 Task: Search for emails modified this week in Outlook.
Action: Mouse moved to (153, 11)
Screenshot: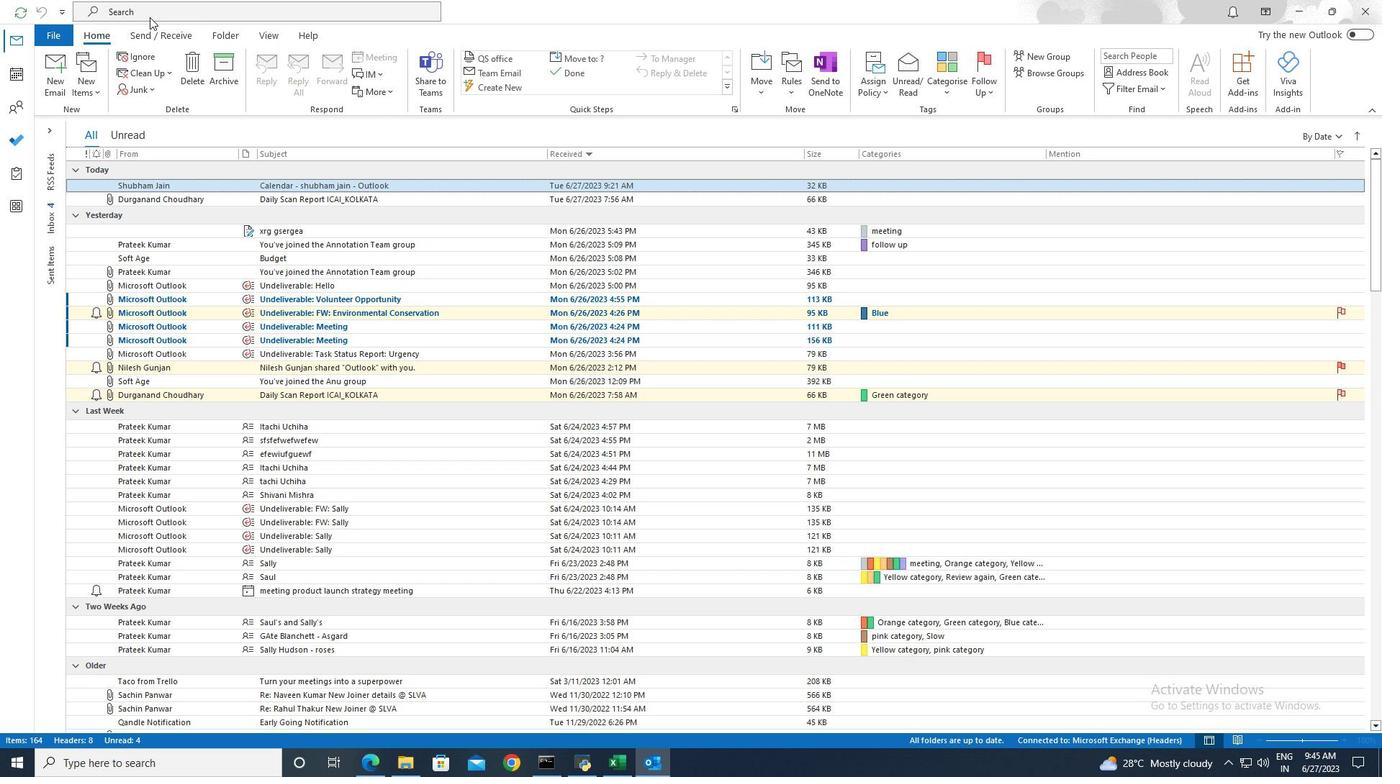 
Action: Mouse pressed left at (153, 11)
Screenshot: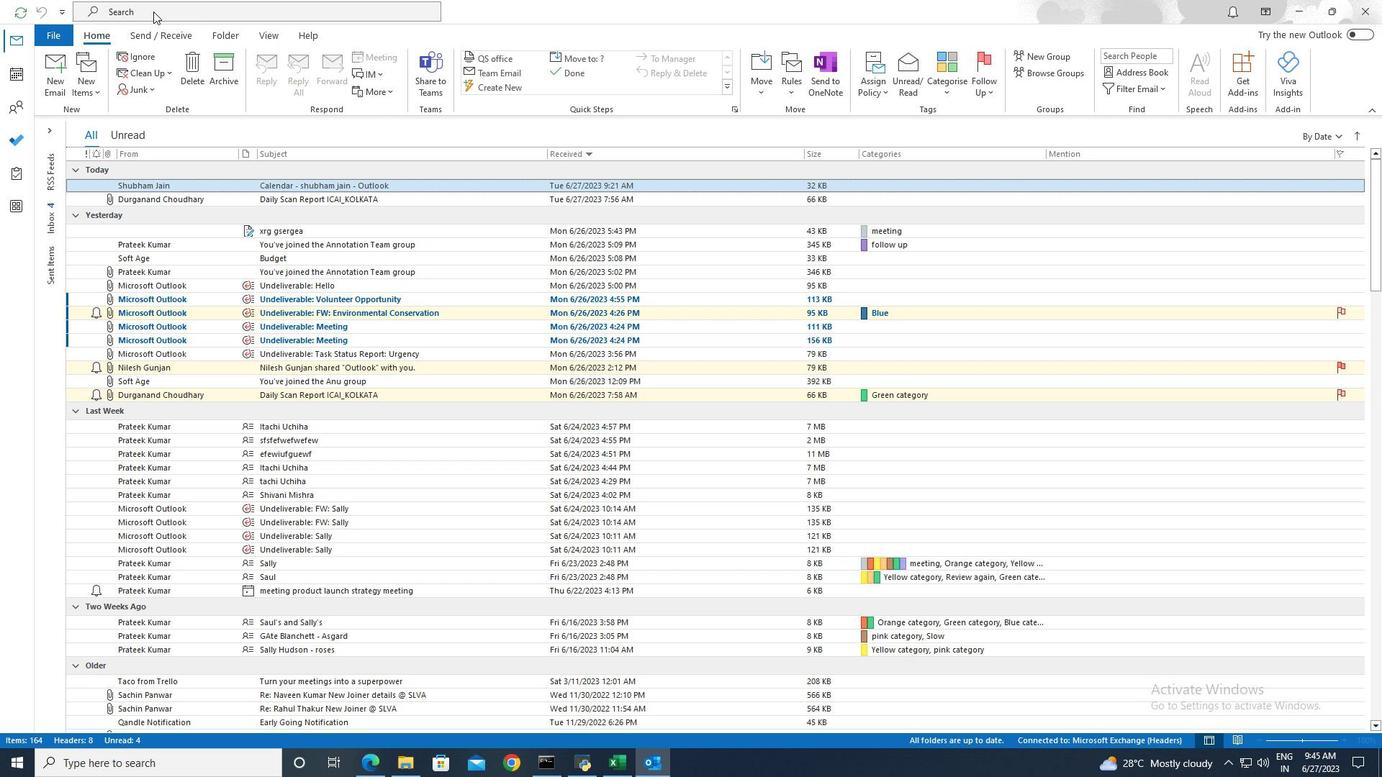 
Action: Mouse moved to (496, 10)
Screenshot: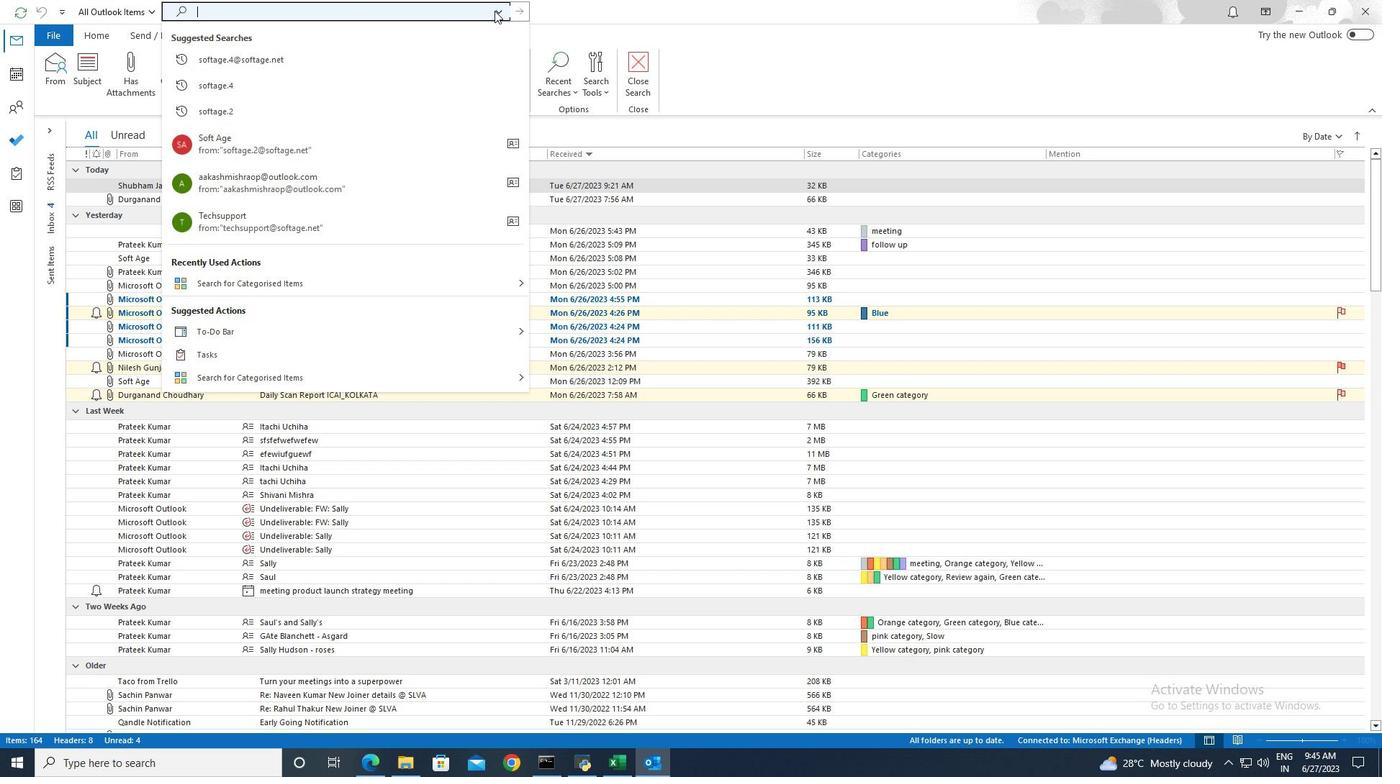 
Action: Mouse pressed left at (496, 10)
Screenshot: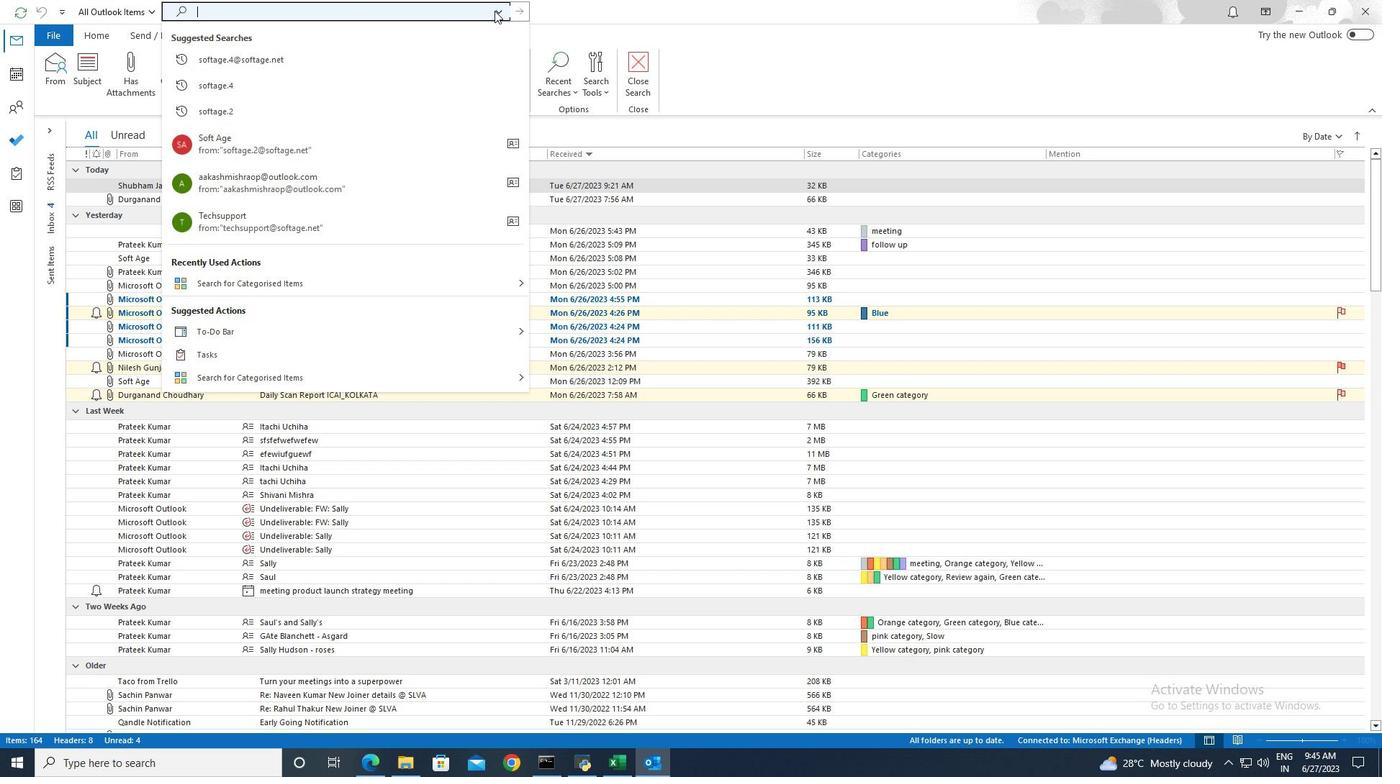 
Action: Mouse moved to (329, 307)
Screenshot: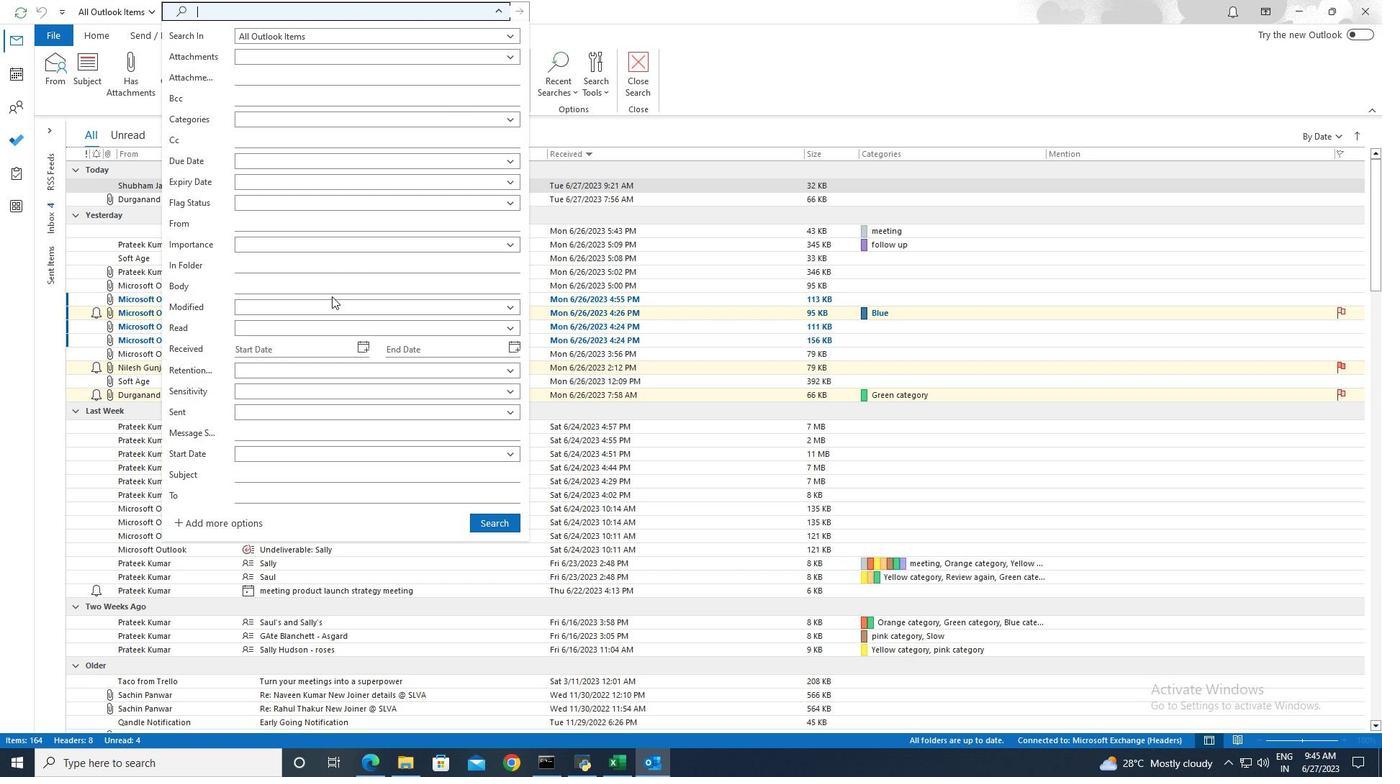 
Action: Mouse pressed left at (329, 307)
Screenshot: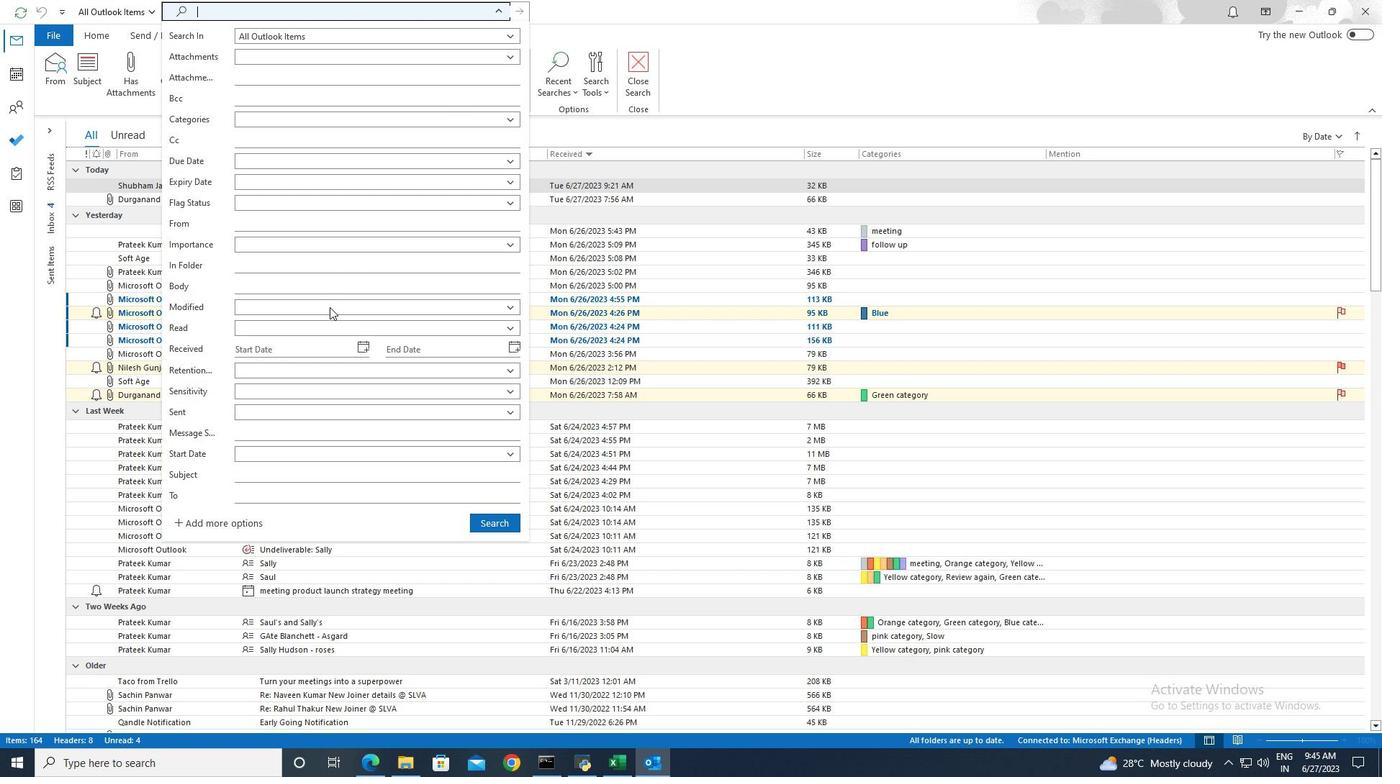 
Action: Mouse moved to (326, 359)
Screenshot: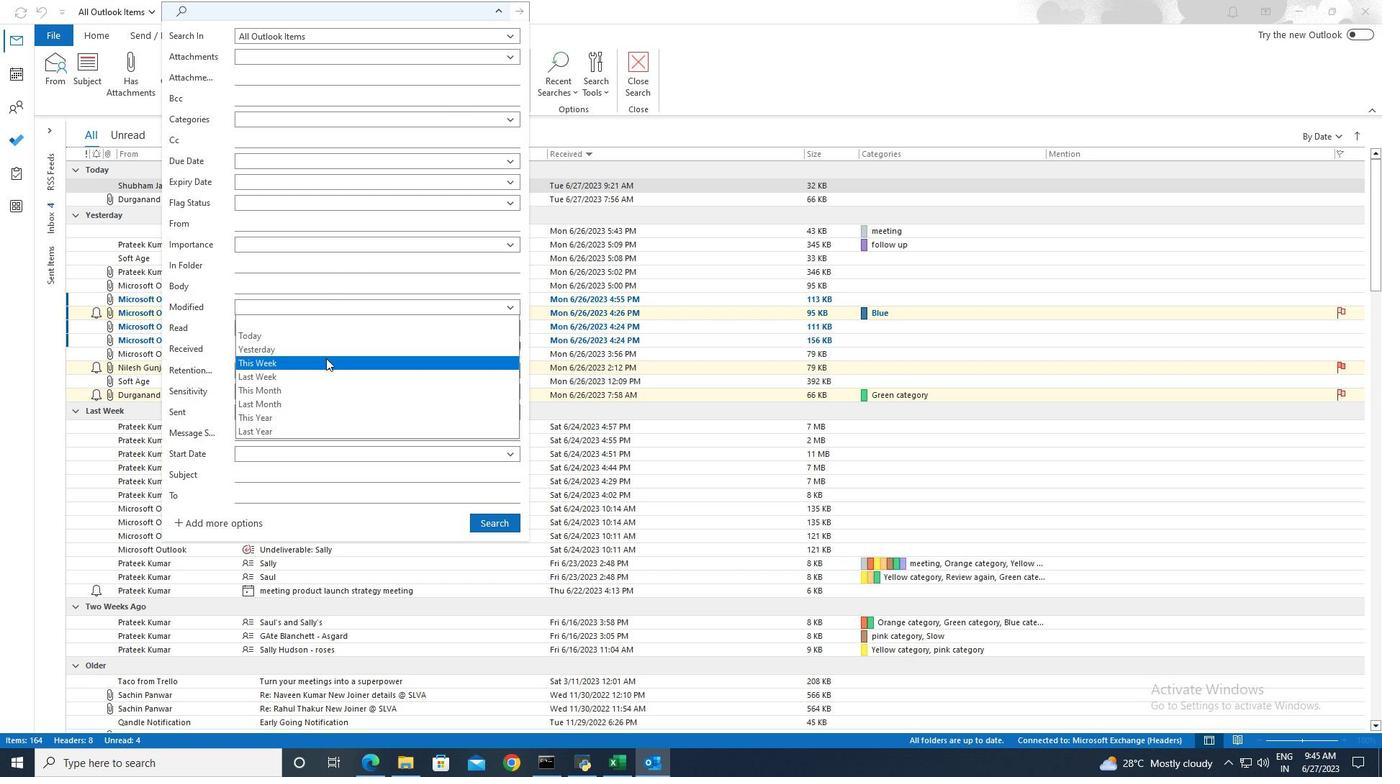 
Action: Mouse pressed left at (326, 359)
Screenshot: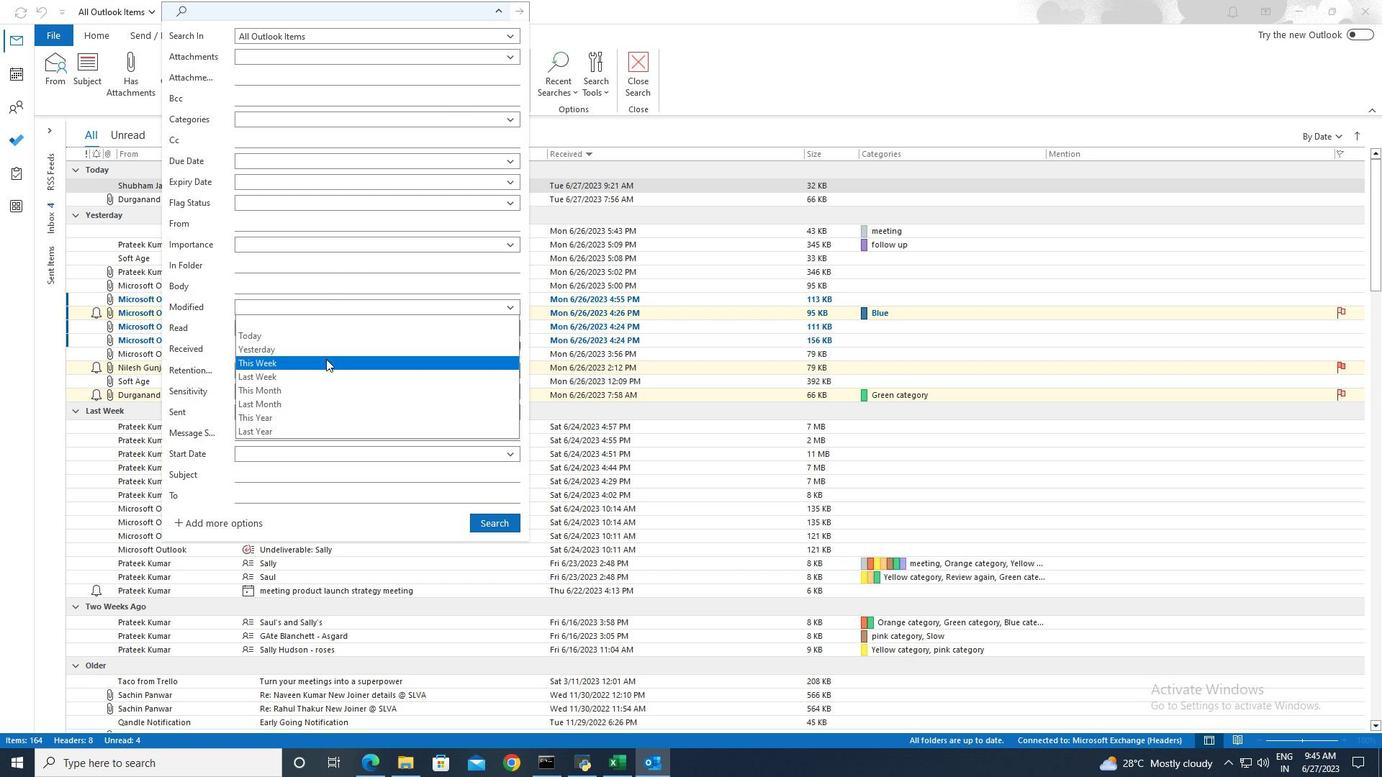 
Action: Mouse moved to (487, 525)
Screenshot: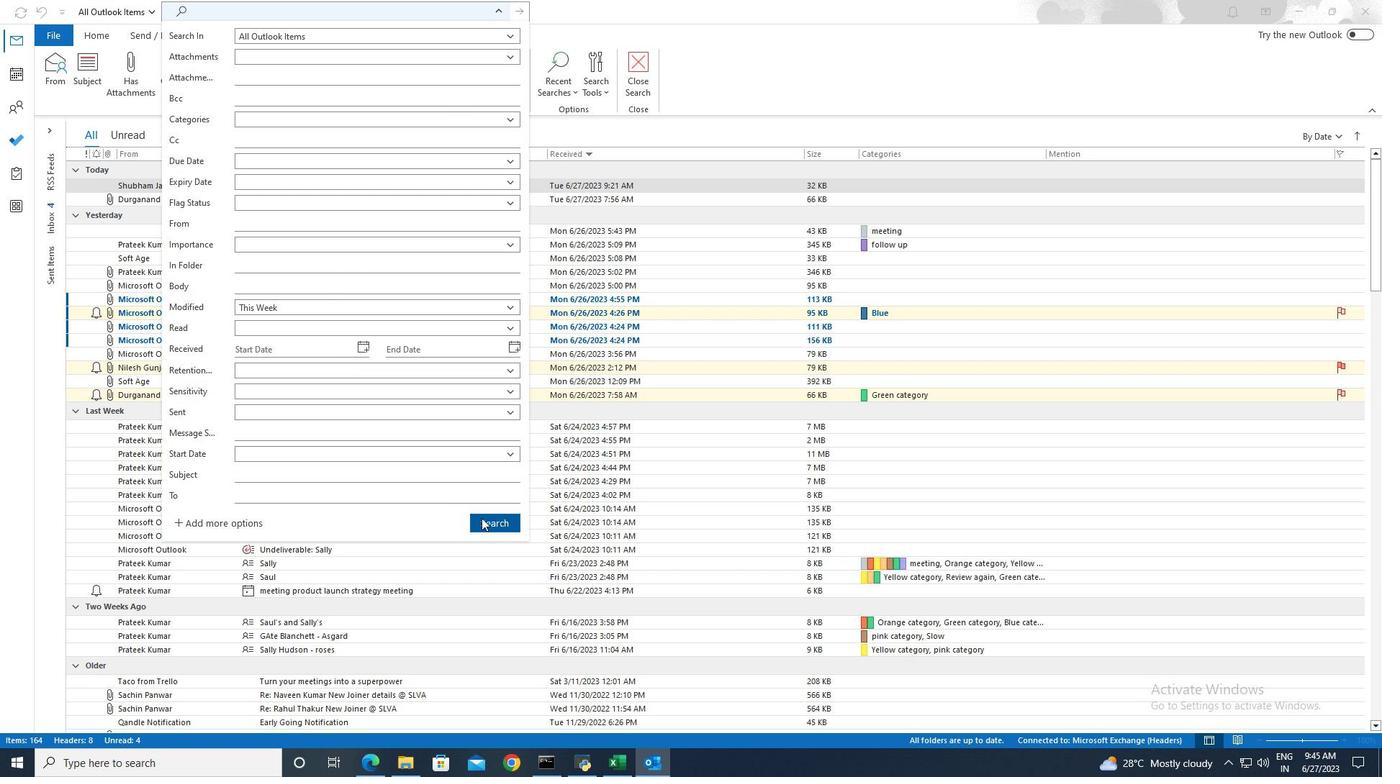 
Action: Mouse pressed left at (487, 525)
Screenshot: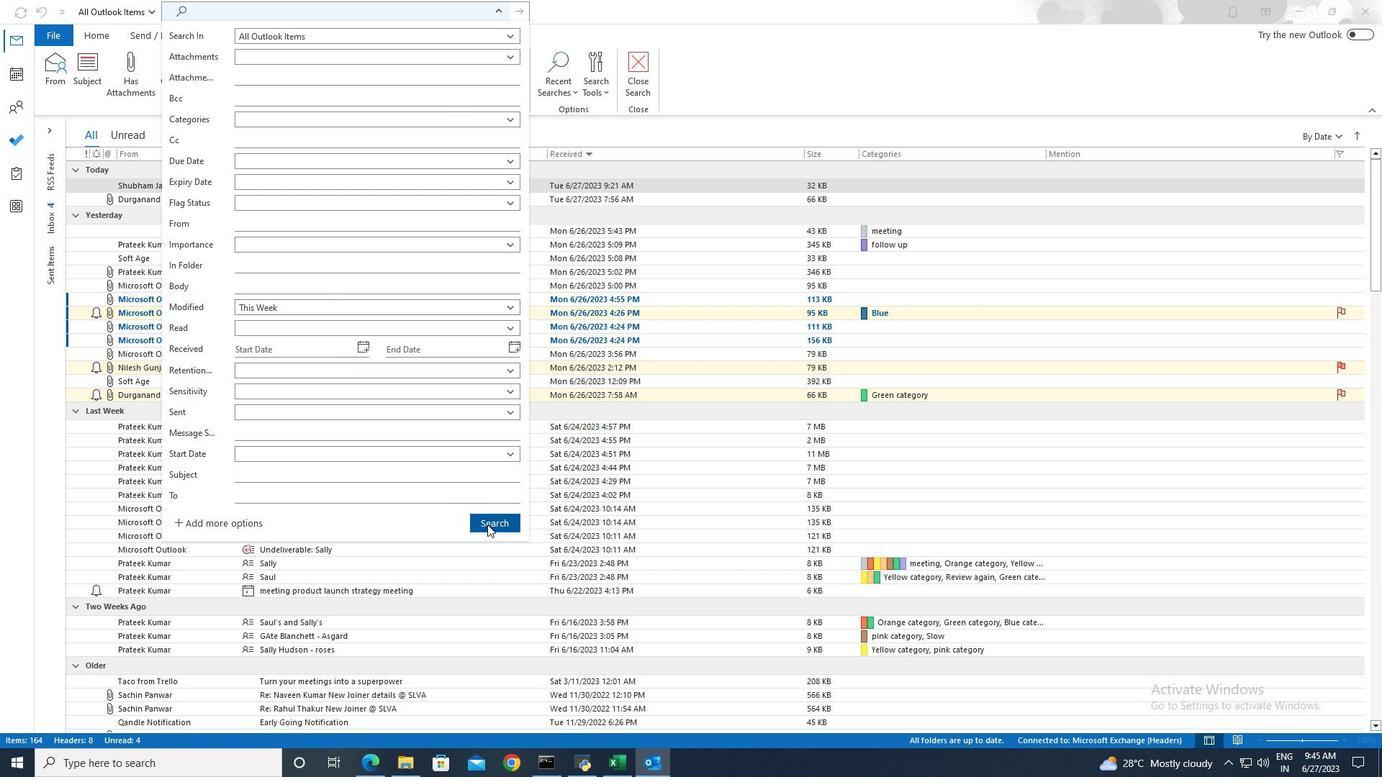 
Action: Mouse moved to (442, 388)
Screenshot: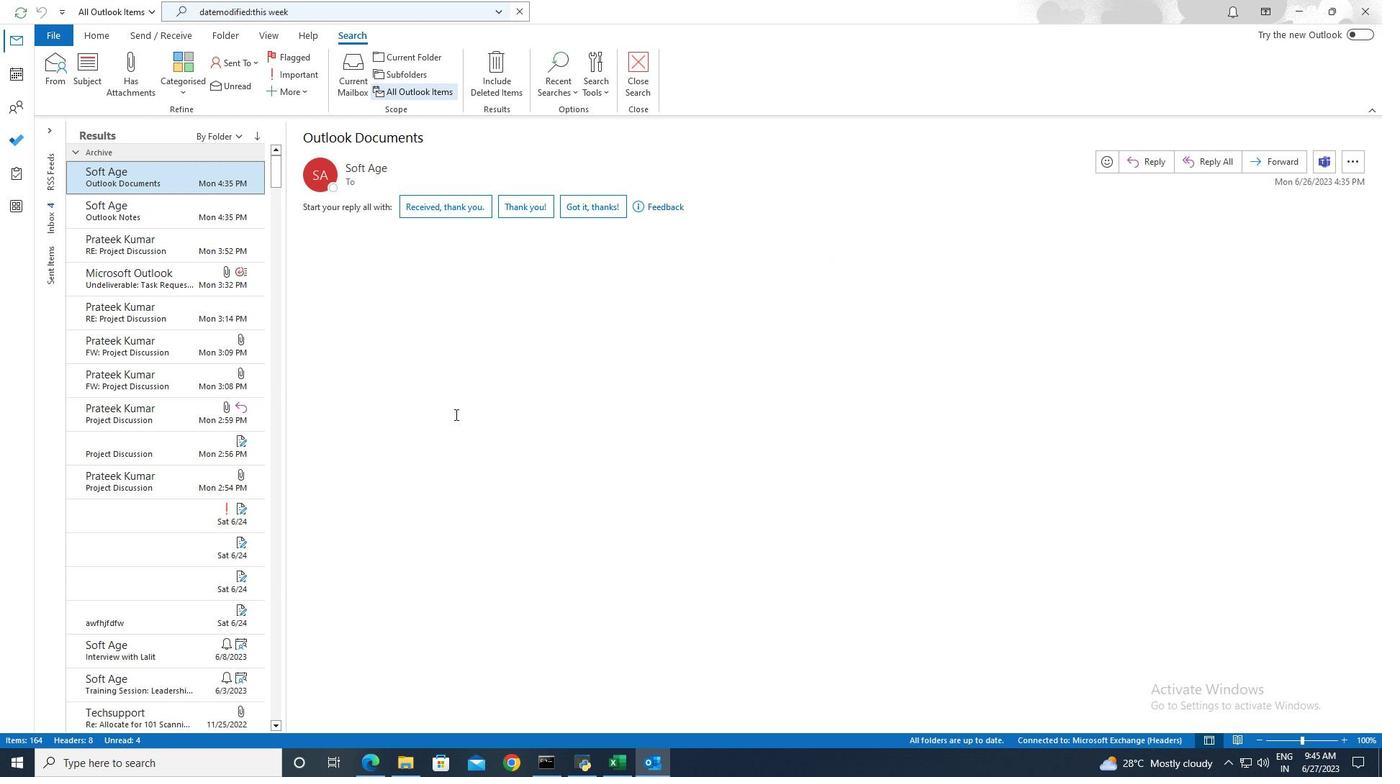 
